 Task: In the  document leadership Apply all border to the tabe with  'with box; Style line and width 1/4 pt 'Select Header and apply  'Italics' Select the text and align it to the  Center
Action: Key pressed ctrl+A
Screenshot: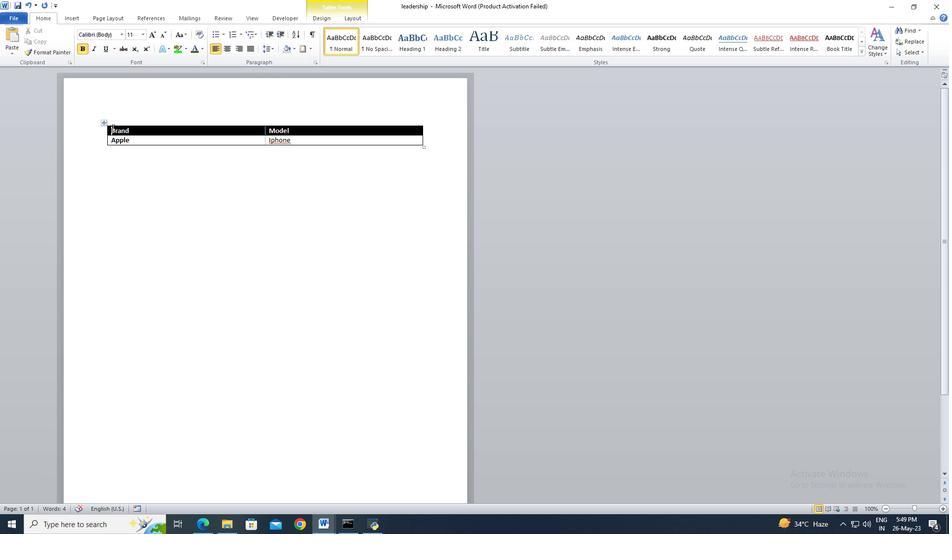 
Action: Mouse moved to (302, 51)
Screenshot: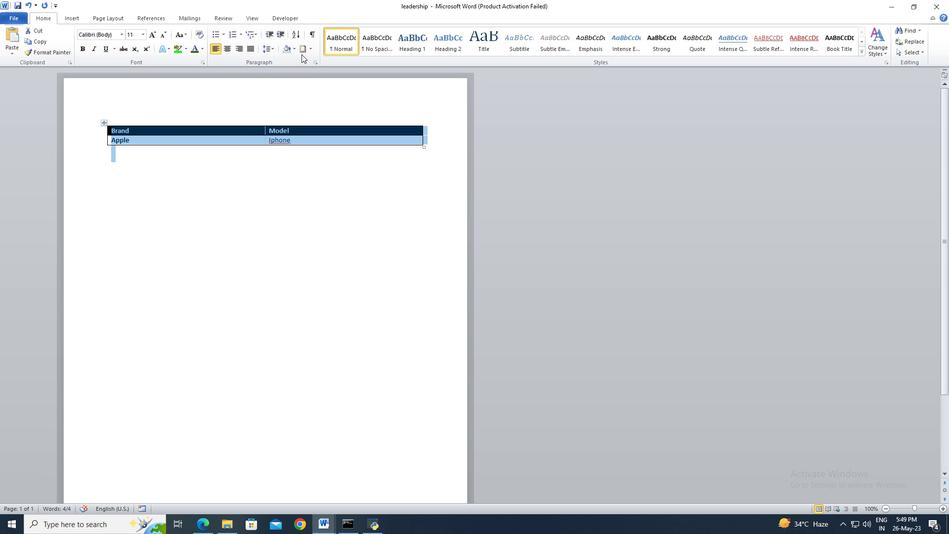 
Action: Mouse pressed left at (302, 51)
Screenshot: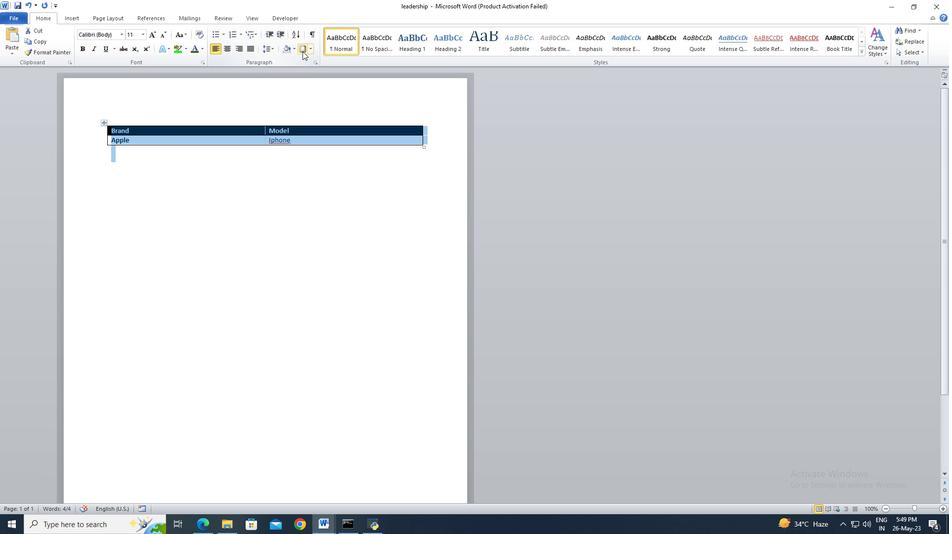 
Action: Mouse moved to (365, 220)
Screenshot: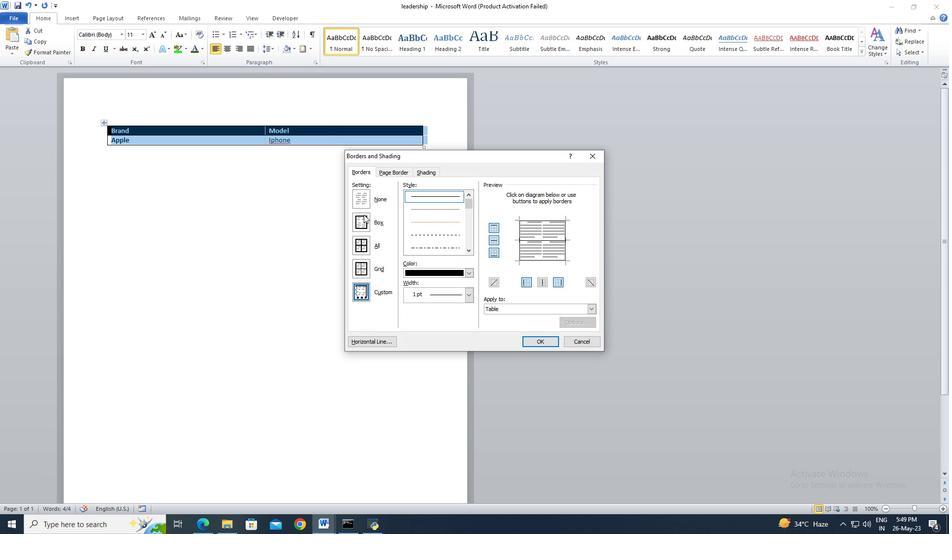 
Action: Mouse pressed left at (365, 220)
Screenshot: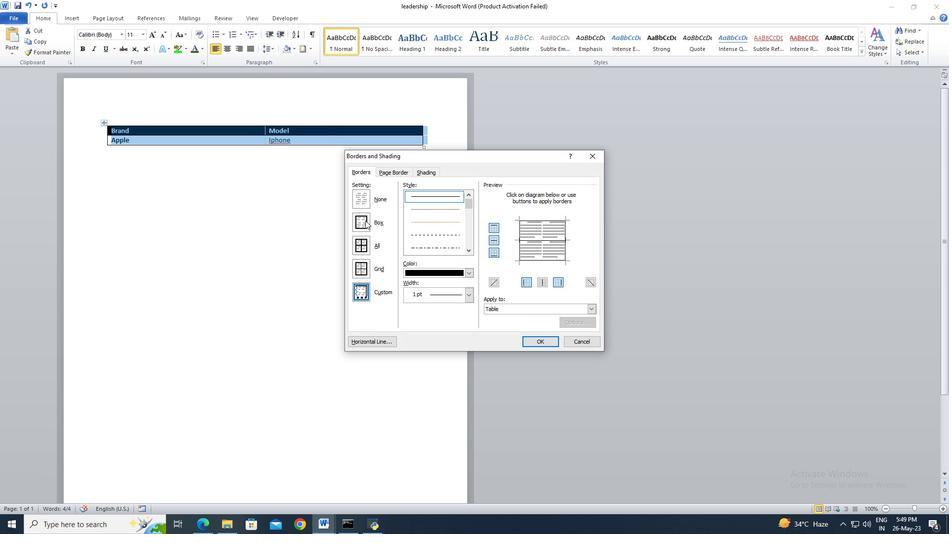 
Action: Mouse moved to (428, 194)
Screenshot: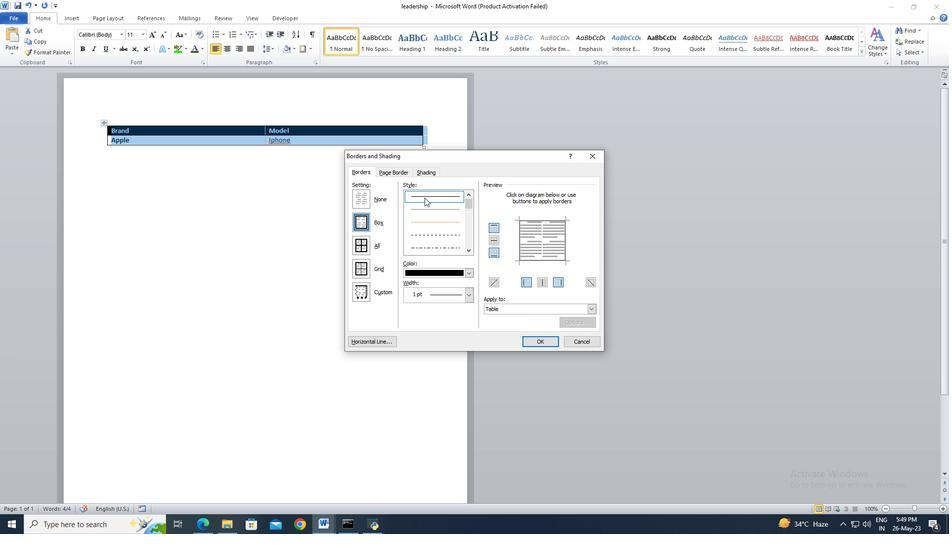 
Action: Mouse pressed left at (428, 194)
Screenshot: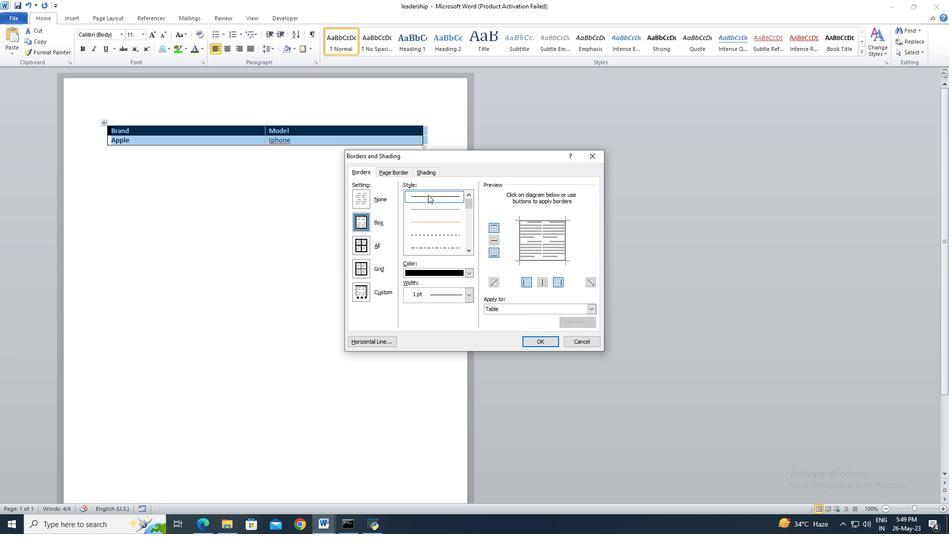 
Action: Mouse moved to (468, 294)
Screenshot: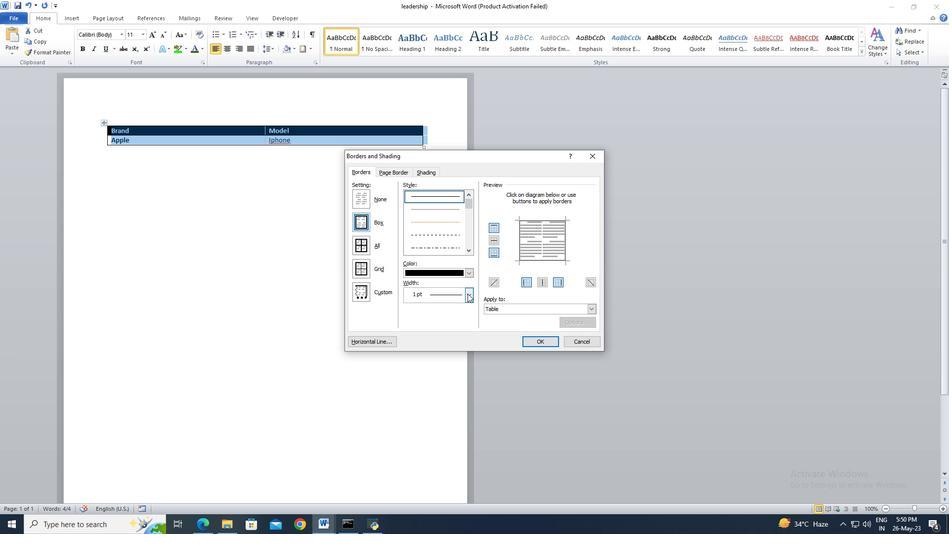 
Action: Mouse pressed left at (468, 294)
Screenshot: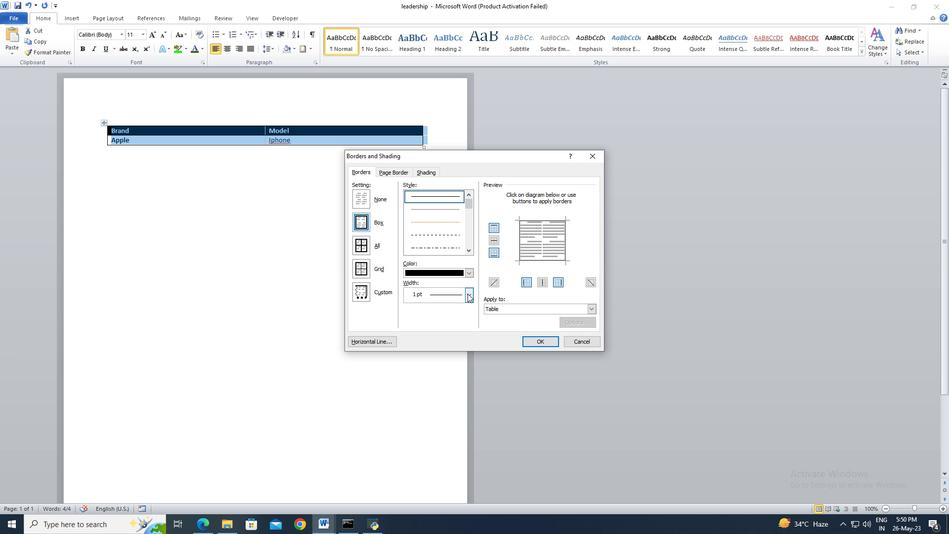 
Action: Mouse moved to (466, 308)
Screenshot: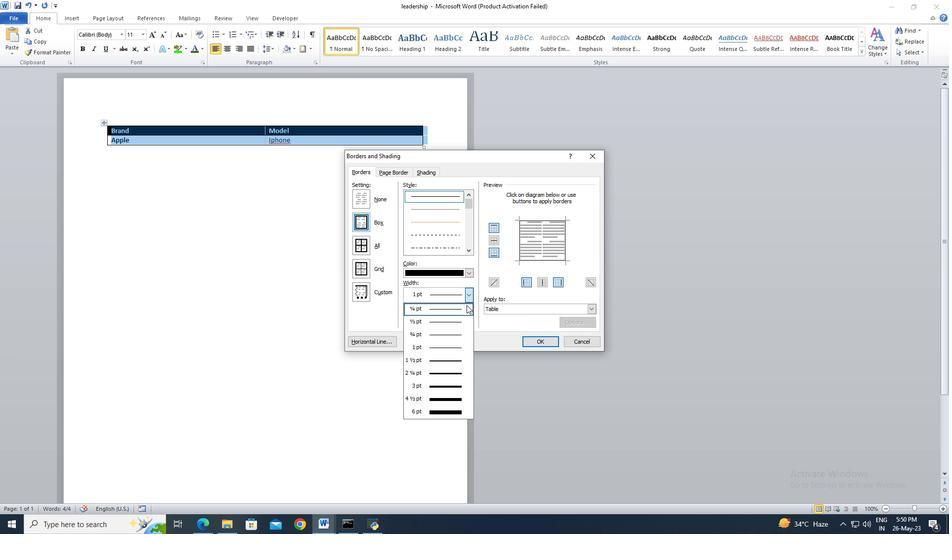 
Action: Mouse pressed left at (466, 308)
Screenshot: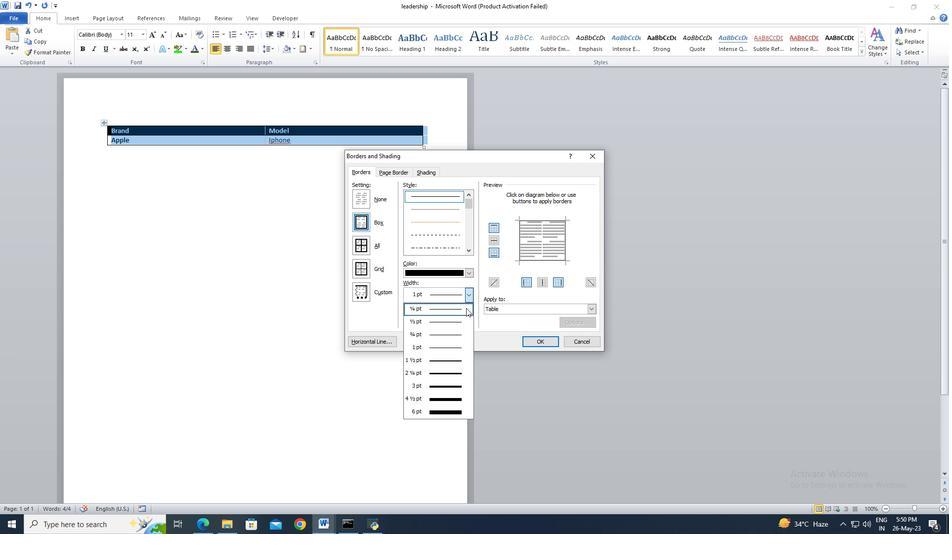 
Action: Mouse moved to (539, 339)
Screenshot: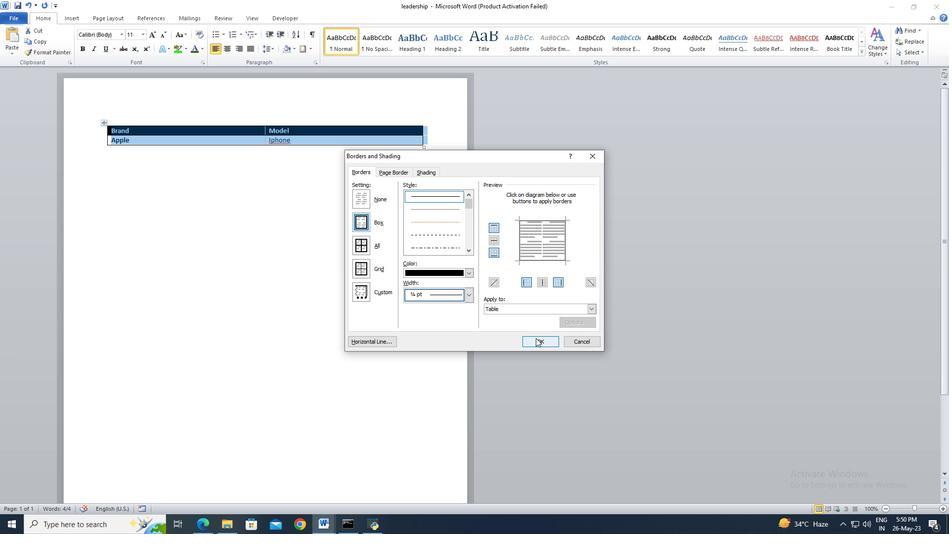 
Action: Mouse pressed left at (539, 339)
Screenshot: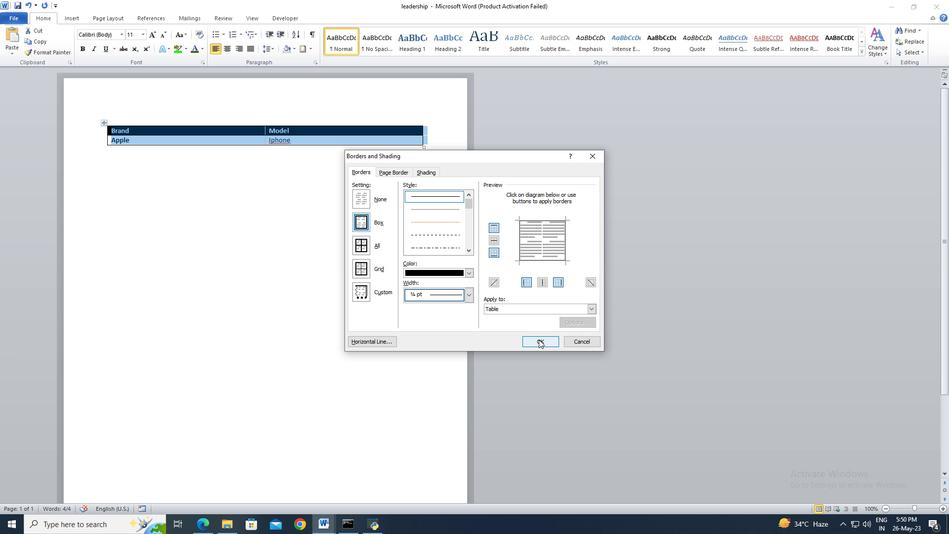 
Action: Mouse moved to (111, 128)
Screenshot: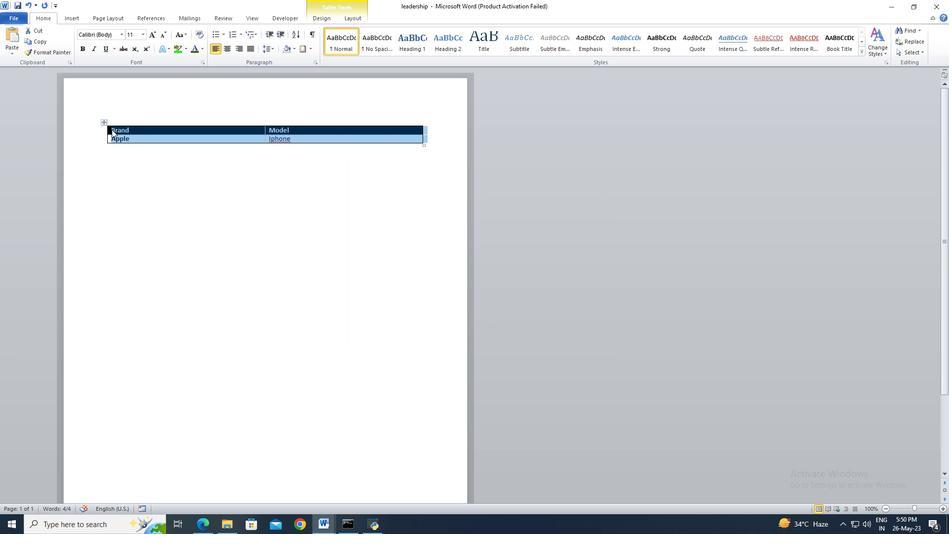 
Action: Mouse pressed left at (111, 128)
Screenshot: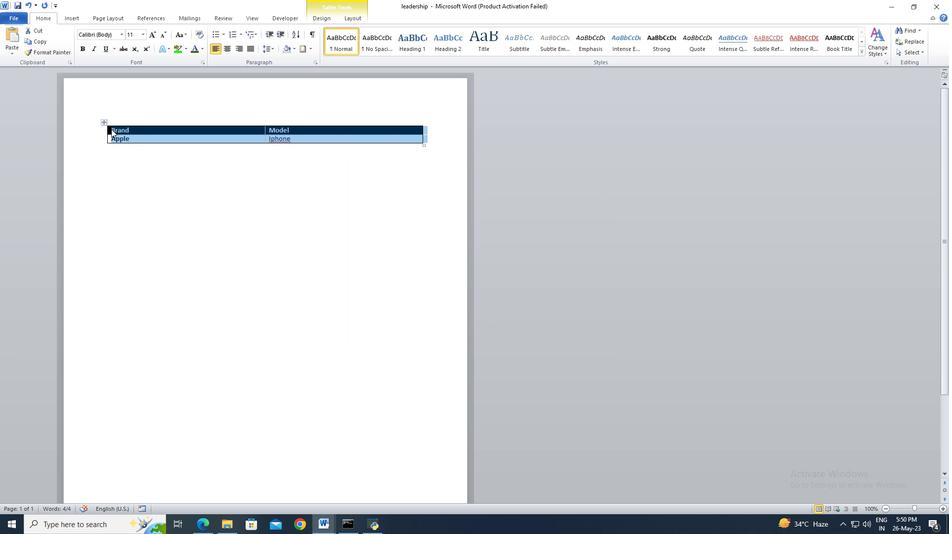 
Action: Mouse moved to (285, 133)
Screenshot: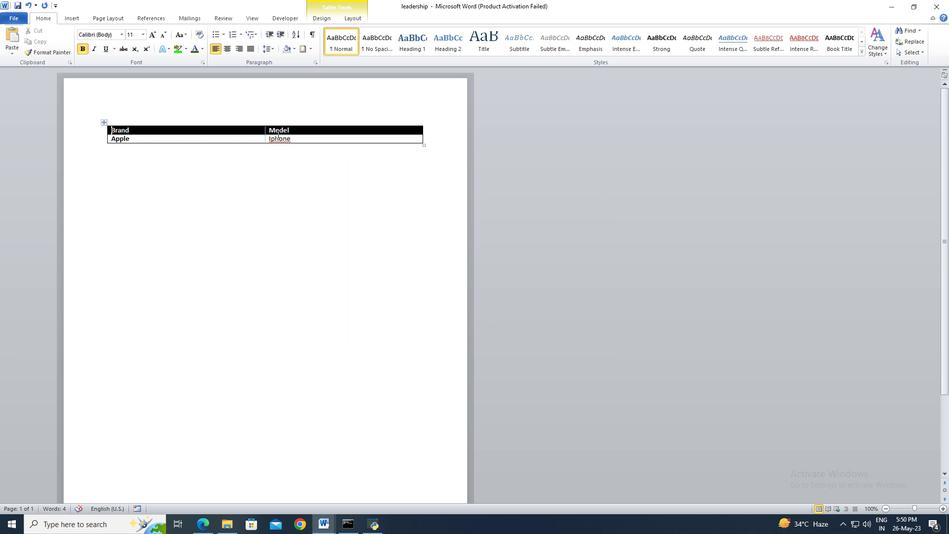 
Action: Key pressed <Key.shift>
Screenshot: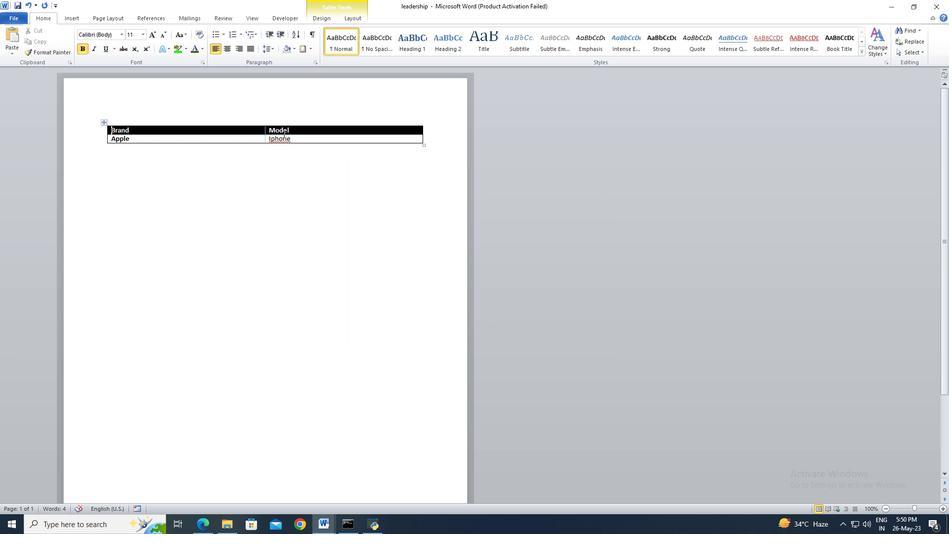 
Action: Mouse moved to (308, 131)
Screenshot: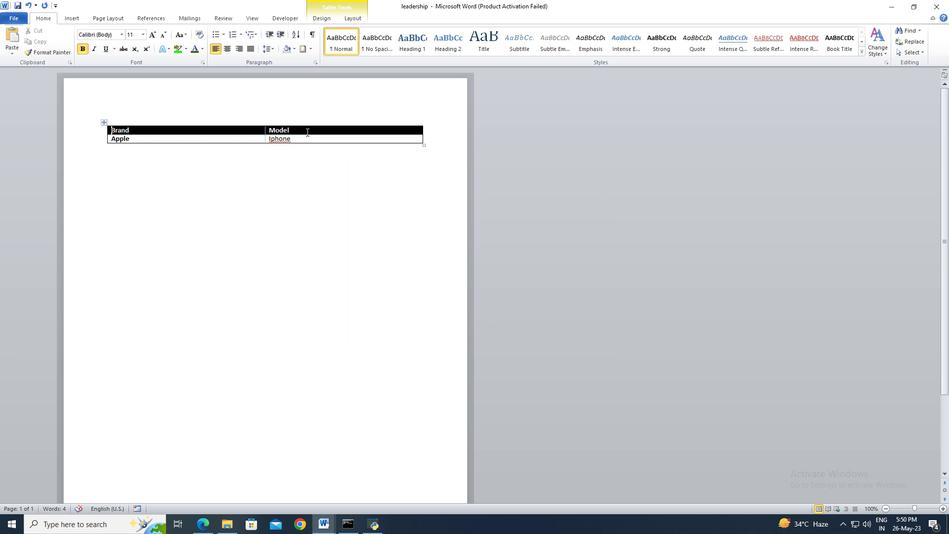 
Action: Key pressed <Key.shift><Key.shift><Key.shift><Key.shift><Key.shift><Key.shift><Key.shift><Key.shift><Key.shift><Key.shift>
Screenshot: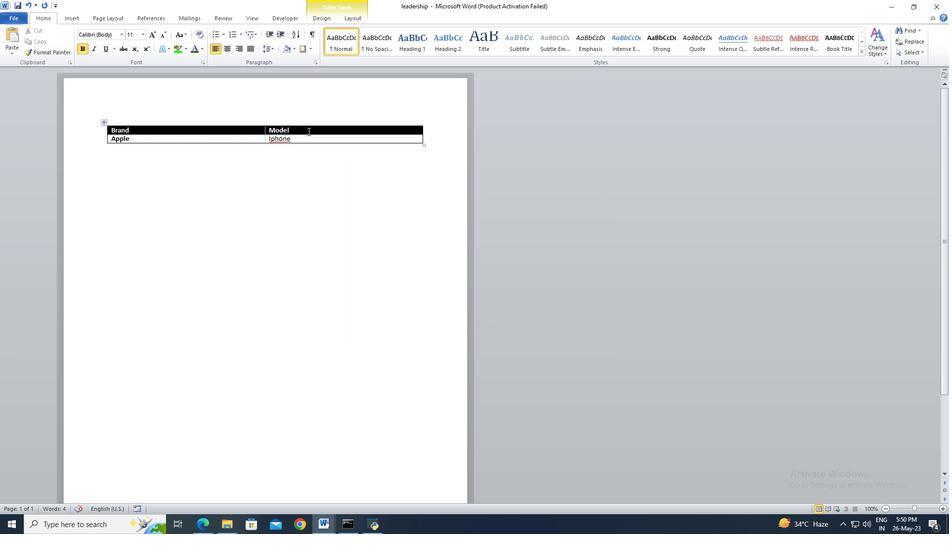 
Action: Mouse pressed left at (308, 131)
Screenshot: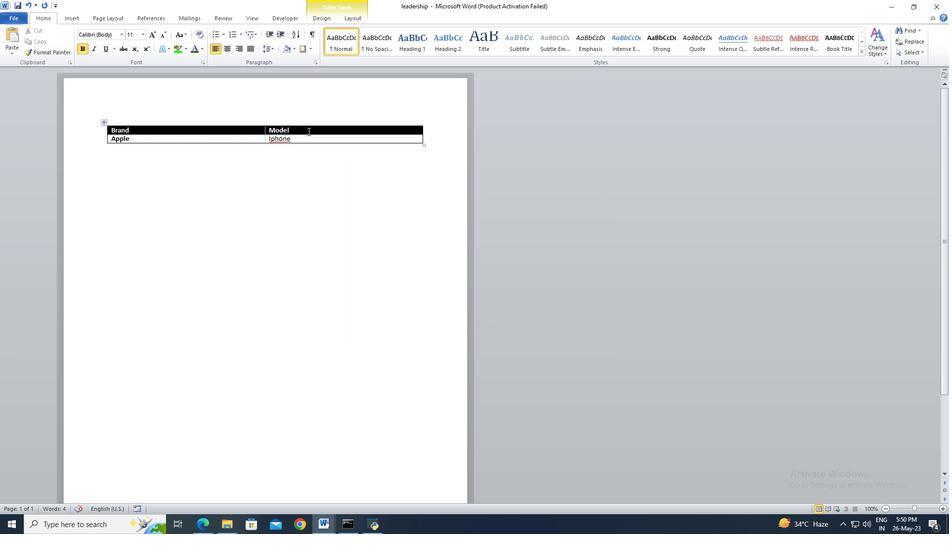 
Action: Key pressed <Key.shift><Key.shift><Key.shift><Key.shift><Key.shift>
Screenshot: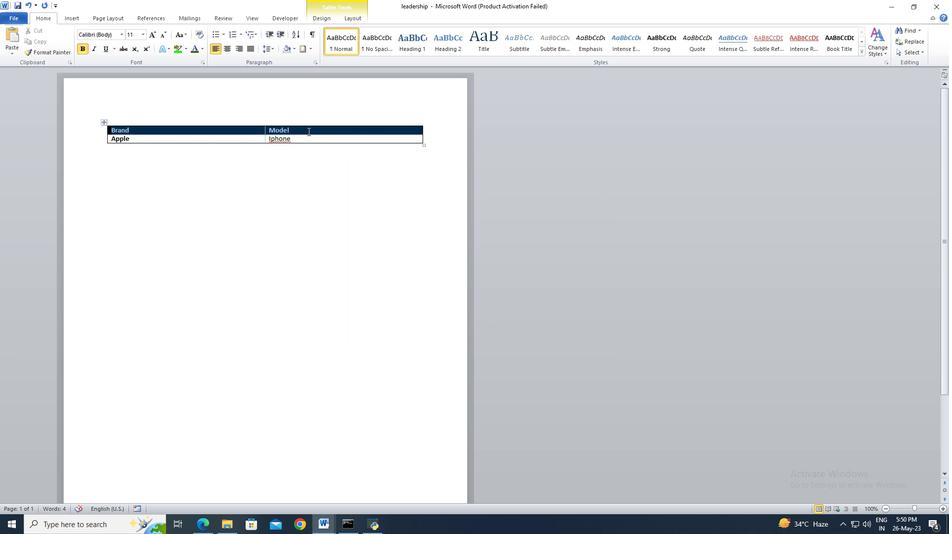 
Action: Mouse moved to (93, 51)
Screenshot: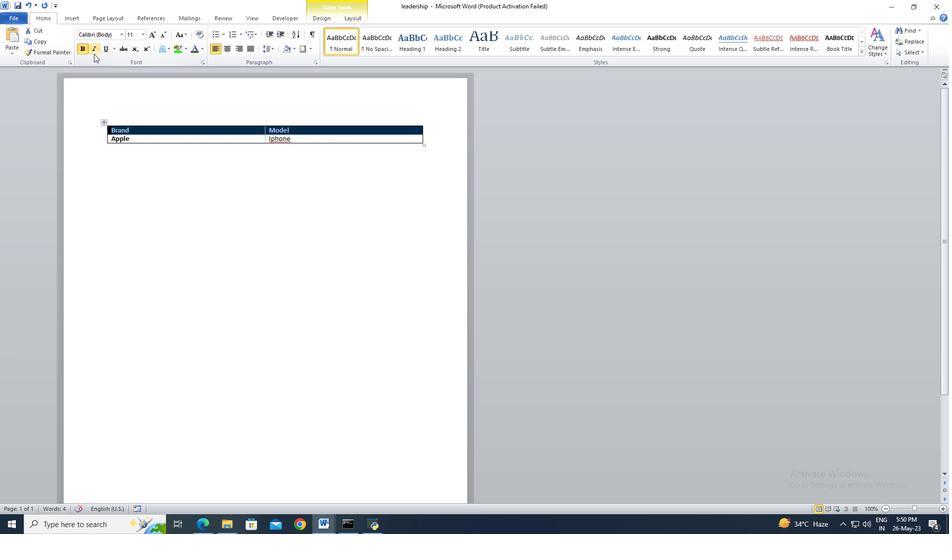 
Action: Mouse pressed left at (93, 51)
Screenshot: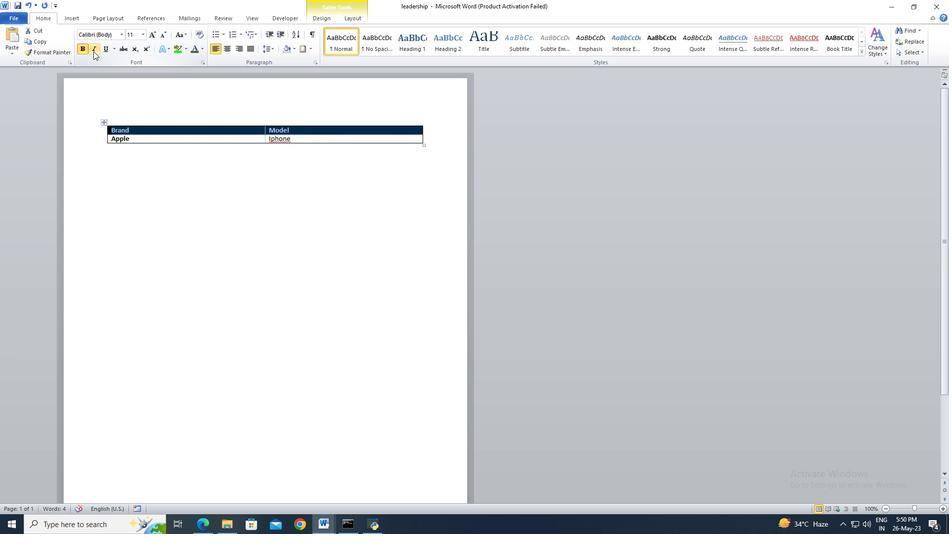 
Action: Mouse moved to (197, 132)
Screenshot: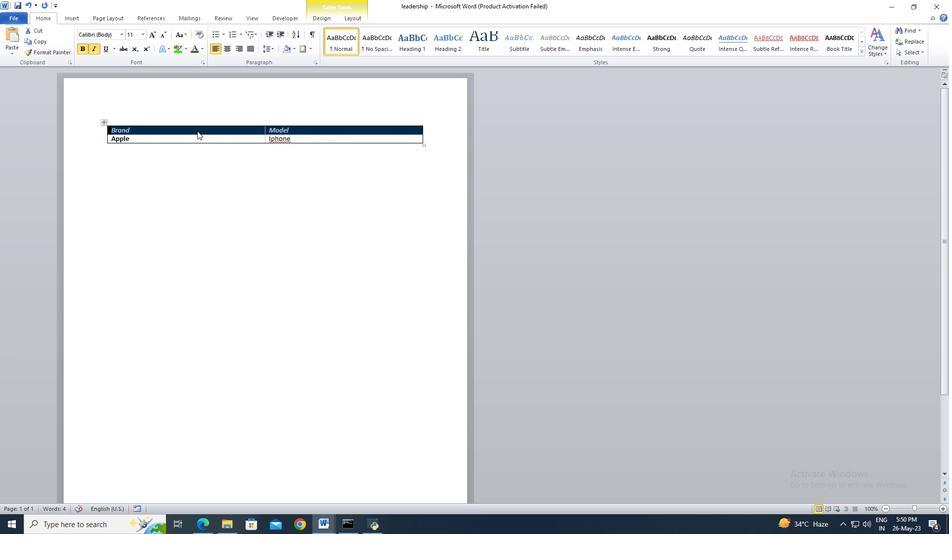 
Action: Key pressed ctrl+A
Screenshot: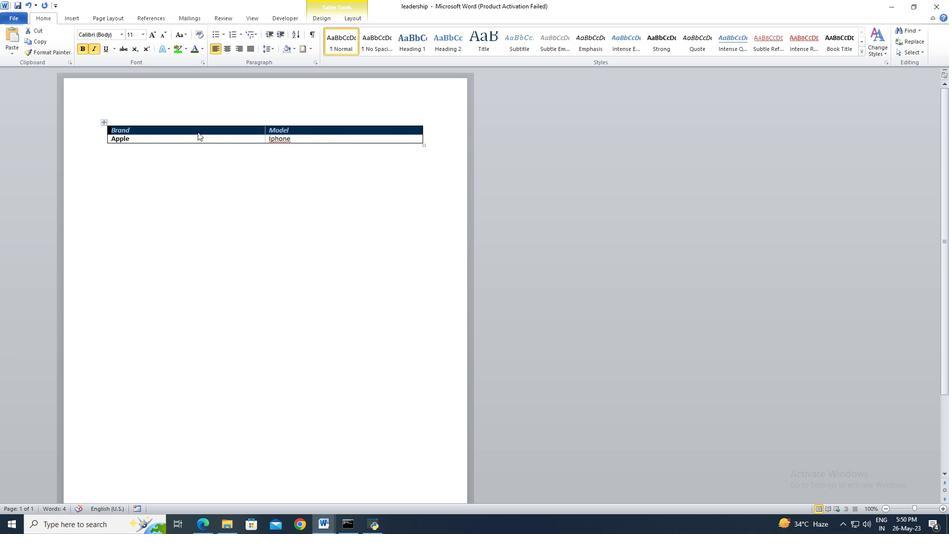 
Action: Mouse moved to (226, 52)
Screenshot: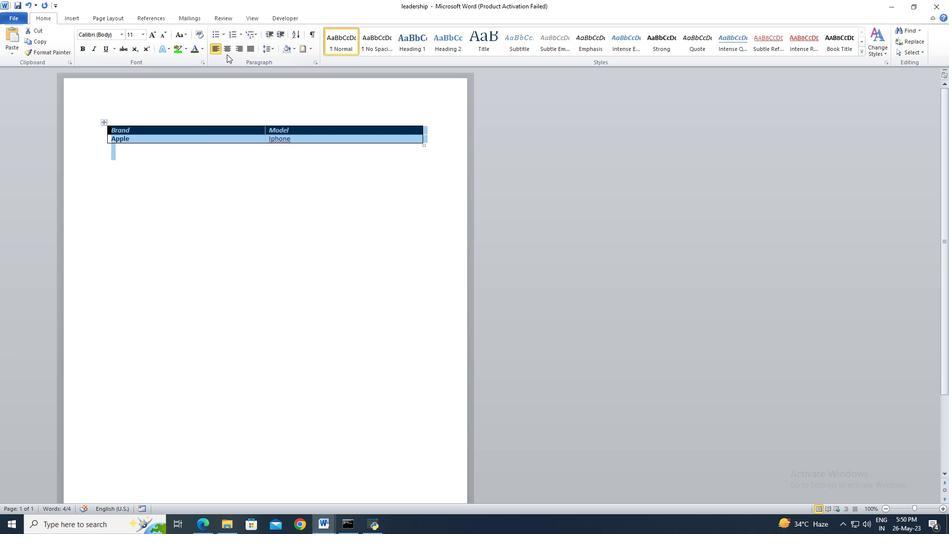 
Action: Mouse pressed left at (226, 52)
Screenshot: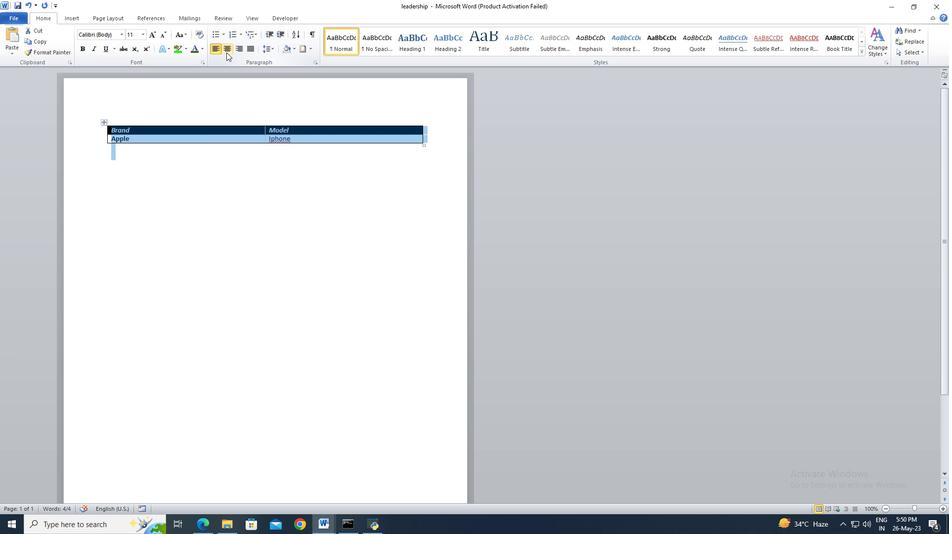 
Action: Mouse moved to (304, 168)
Screenshot: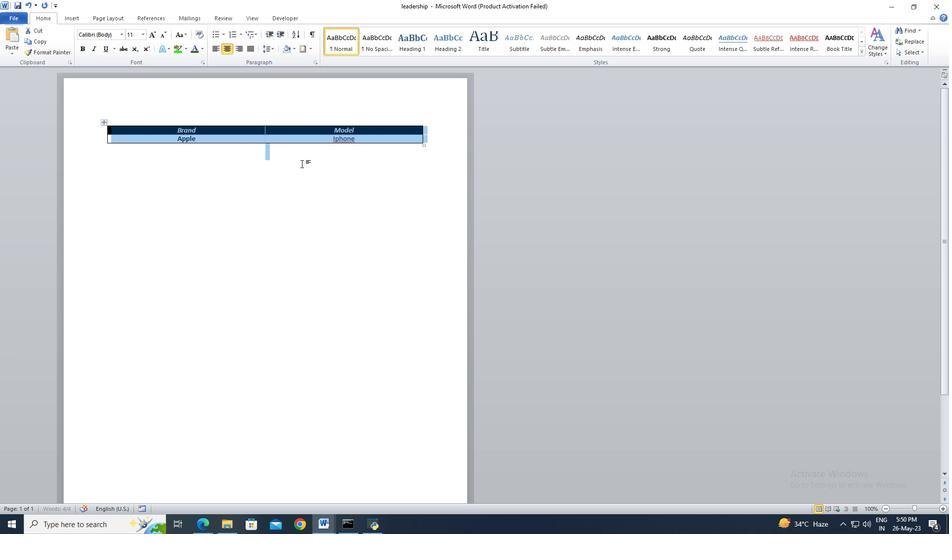 
Action: Mouse pressed left at (304, 168)
Screenshot: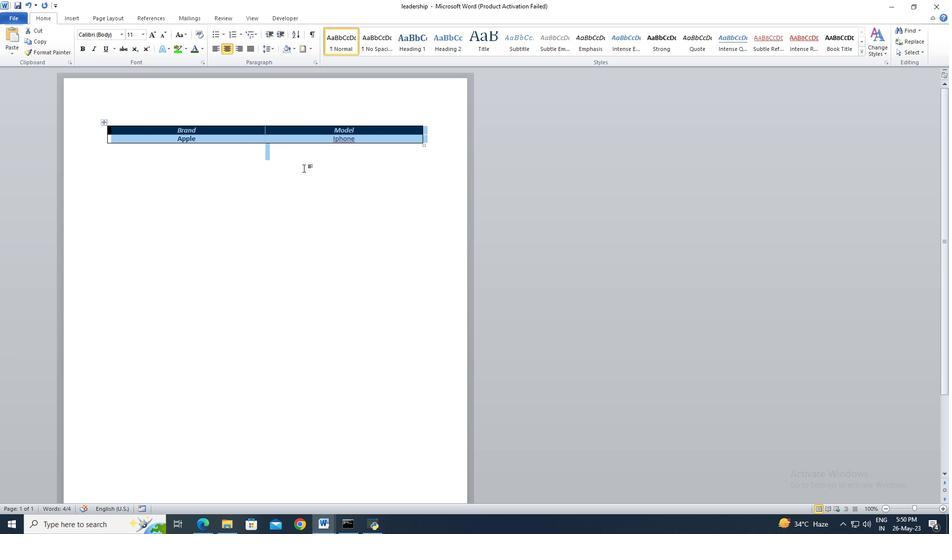 
